 Task: Create a task  Integrate a new online platform for online meditation sessions , assign it to team member softage.4@softage.net in the project AutoFlow and update the status of the task to  Off Track , set the priority of the task to Medium
Action: Mouse moved to (71, 50)
Screenshot: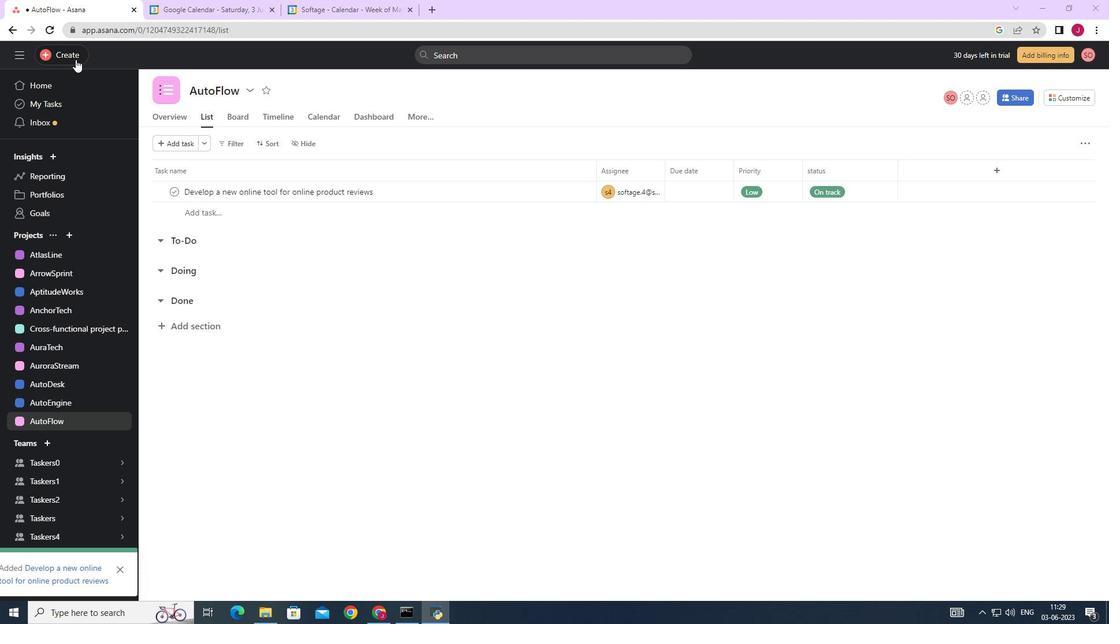 
Action: Mouse pressed left at (71, 50)
Screenshot: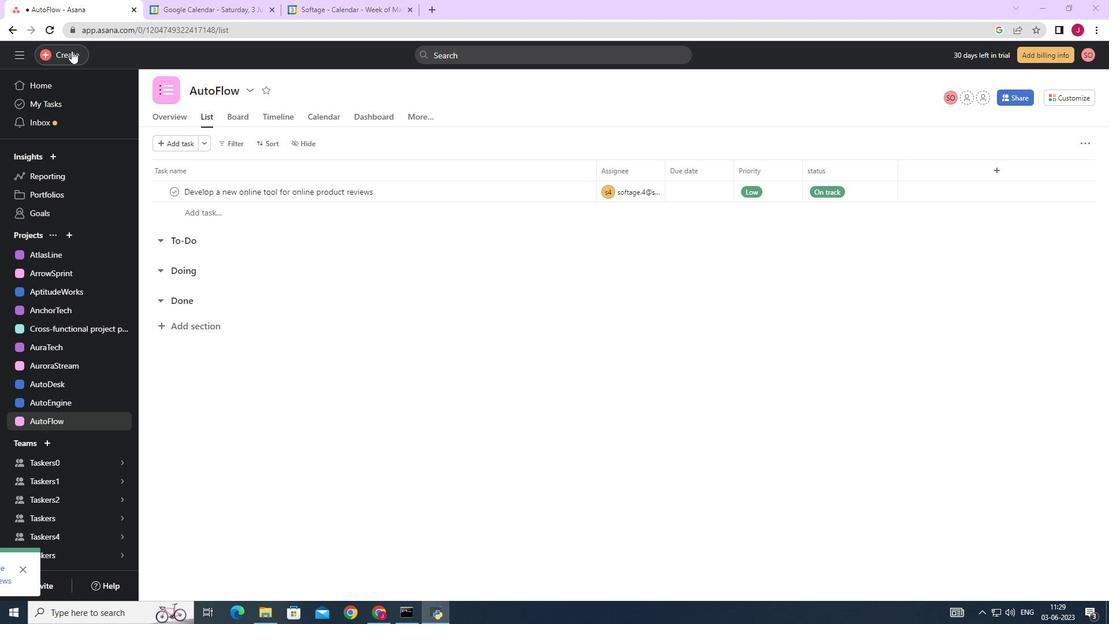 
Action: Mouse moved to (145, 57)
Screenshot: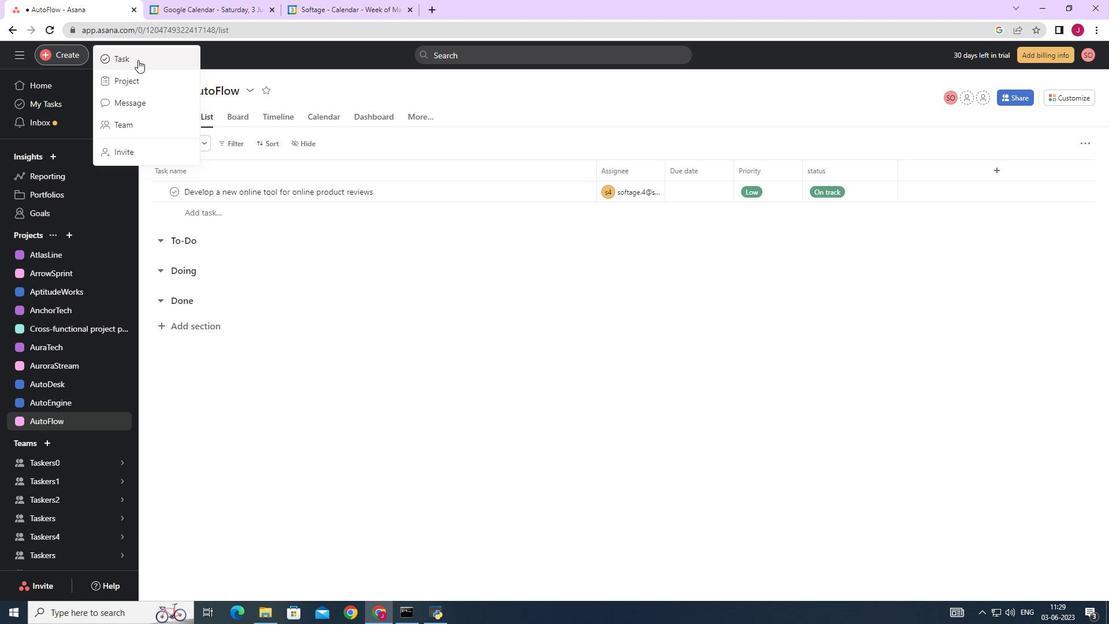 
Action: Mouse pressed left at (145, 57)
Screenshot: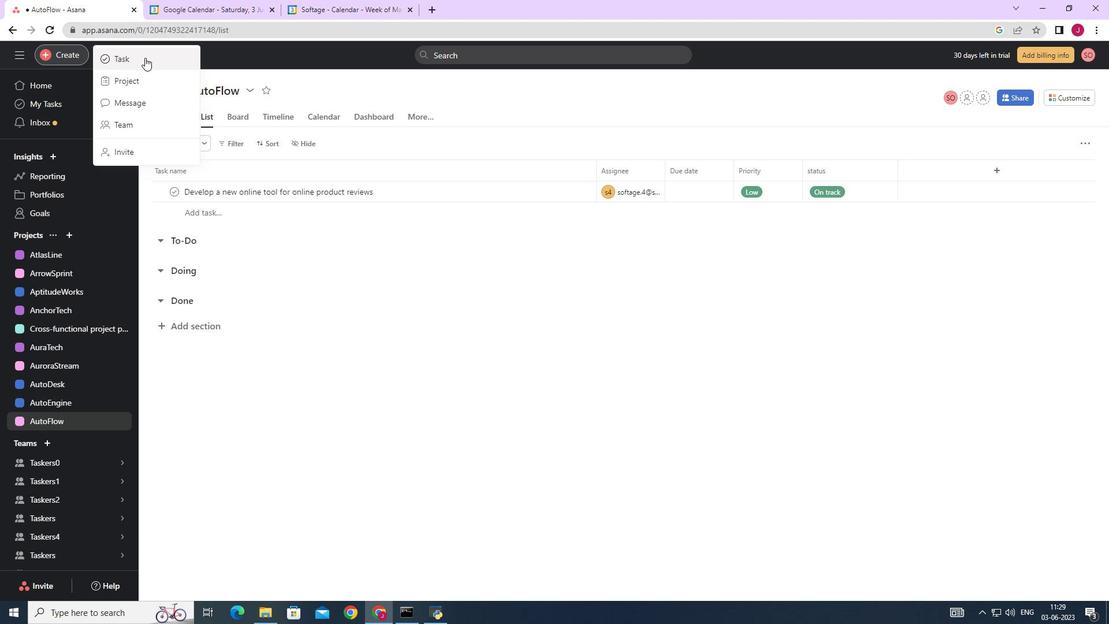 
Action: Mouse moved to (885, 384)
Screenshot: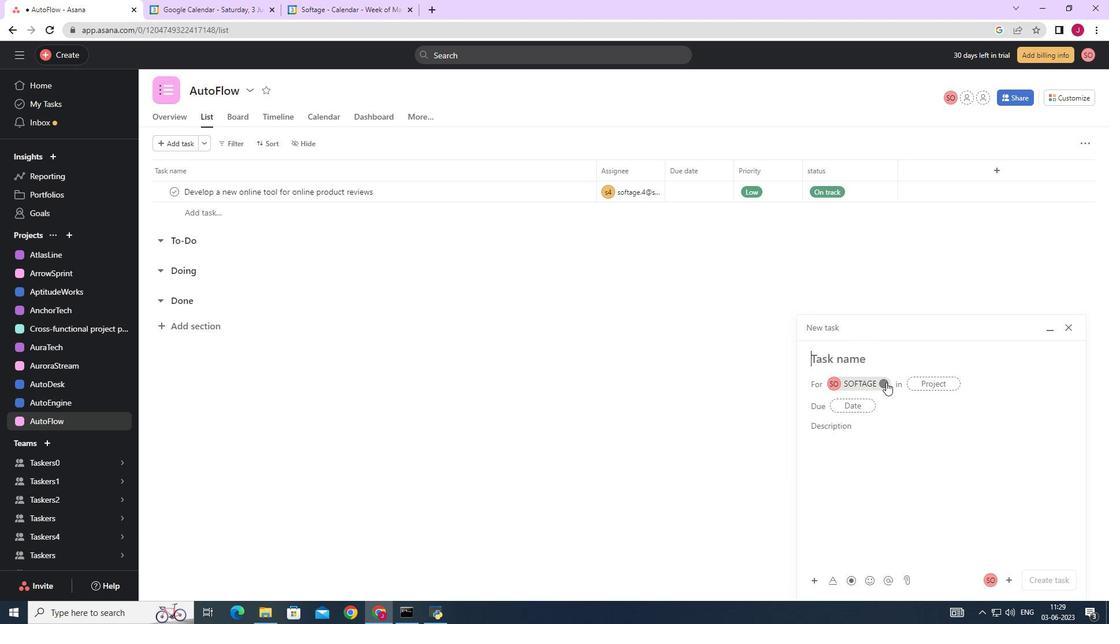 
Action: Mouse pressed left at (885, 384)
Screenshot: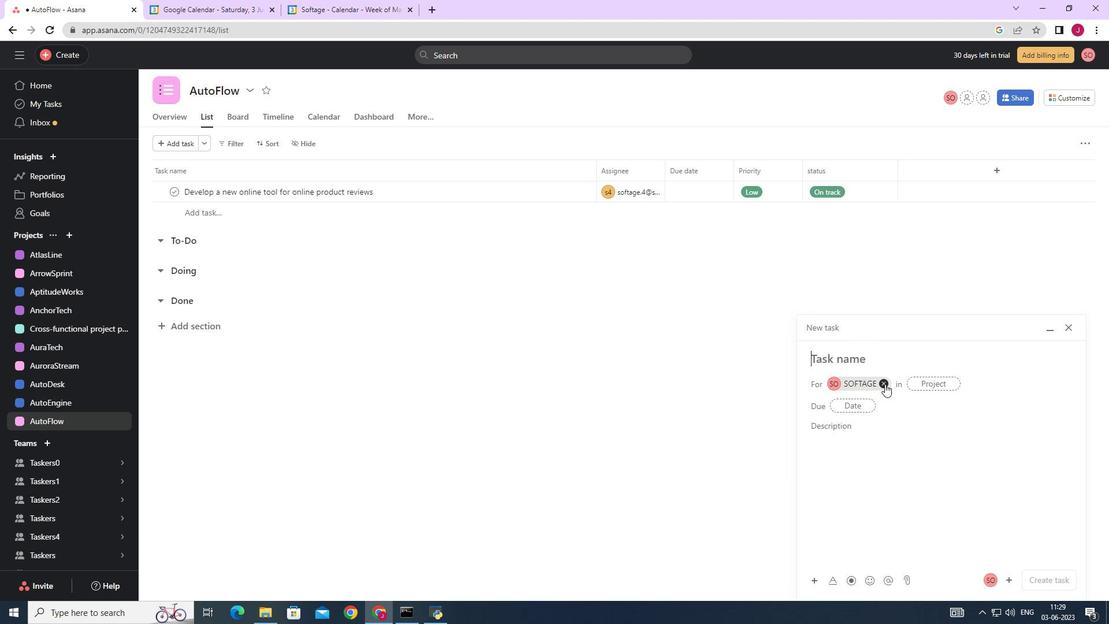 
Action: Mouse moved to (841, 362)
Screenshot: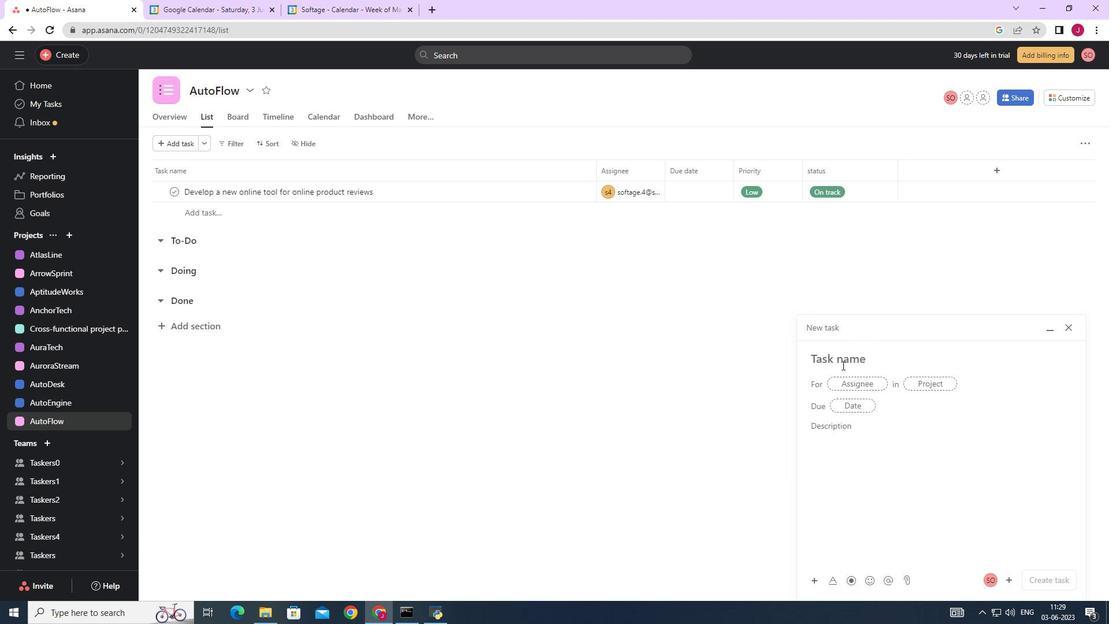 
Action: Mouse pressed left at (841, 362)
Screenshot: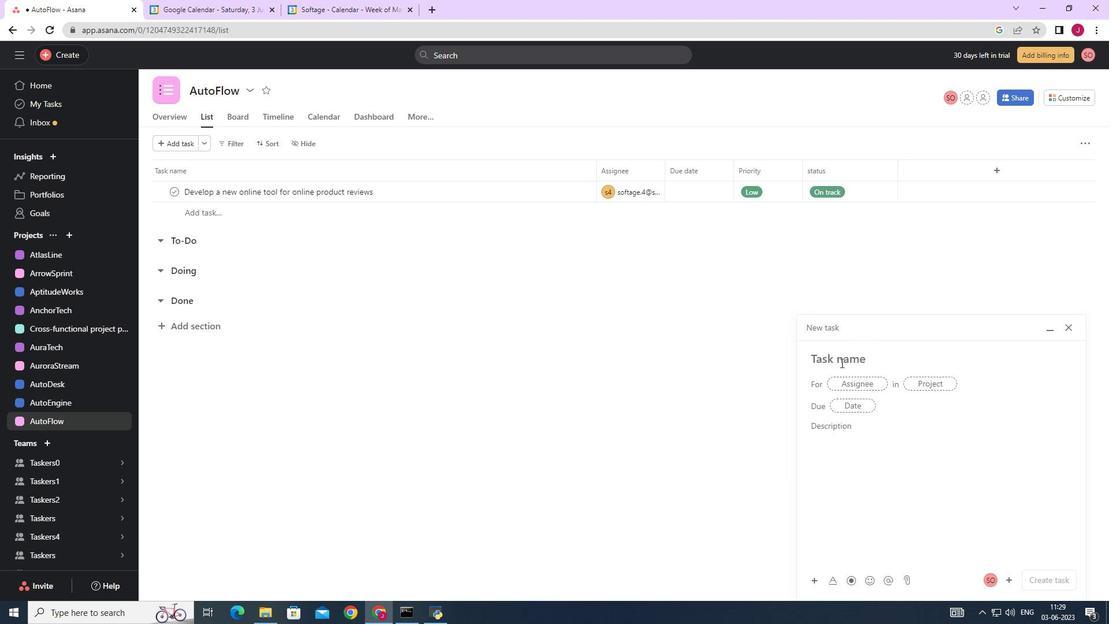 
Action: Key pressed <Key.caps_lock>I<Key.caps_lock>ntegrate<Key.space>a<Key.space>new<Key.space>online<Key.space>platform<Key.space>for<Key.space>online<Key.space>meditation<Key.space>sessions
Screenshot: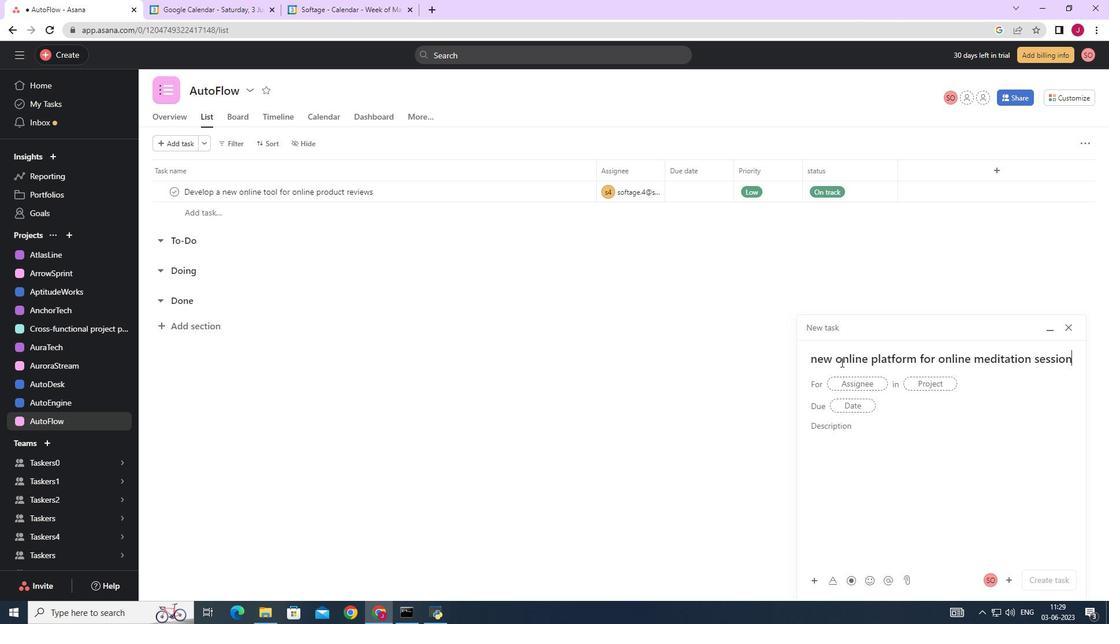 
Action: Mouse moved to (857, 384)
Screenshot: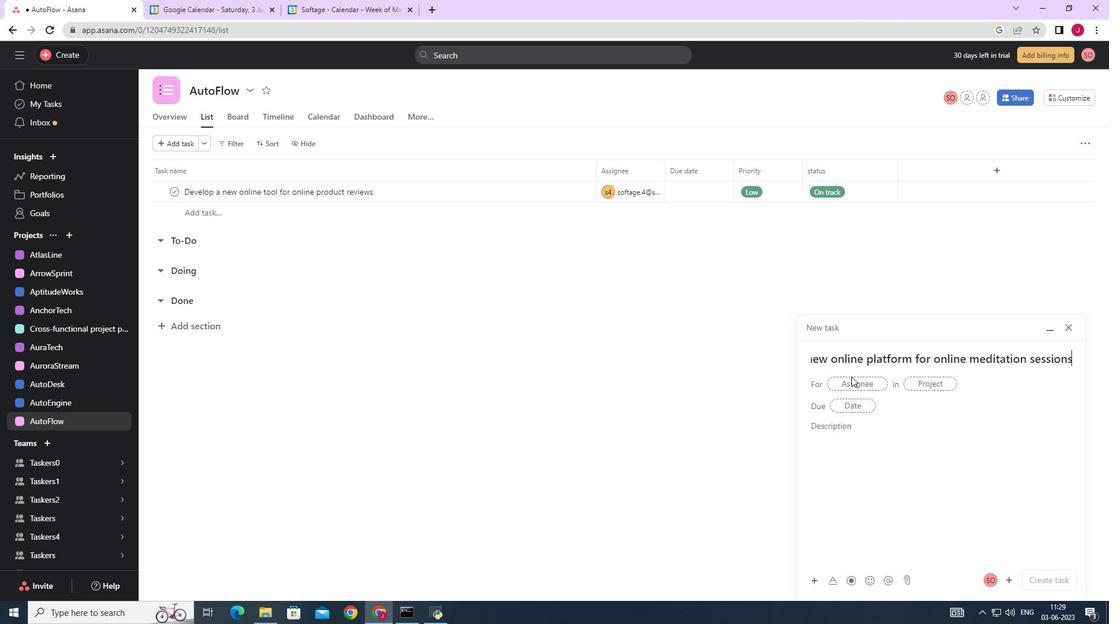 
Action: Mouse pressed left at (857, 384)
Screenshot: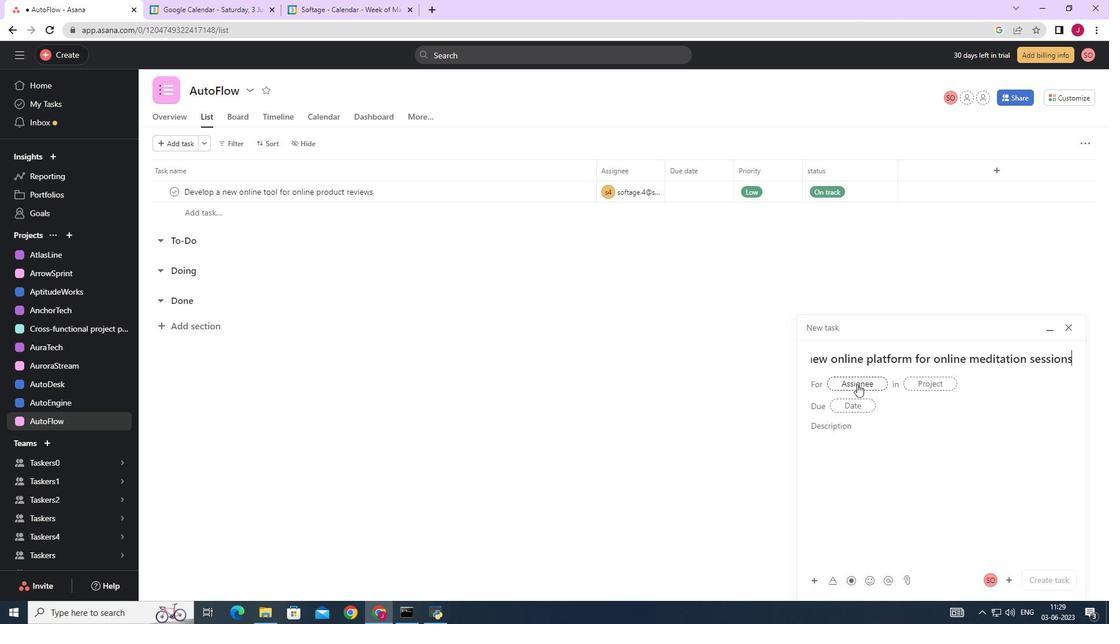 
Action: Key pressed softage.4
Screenshot: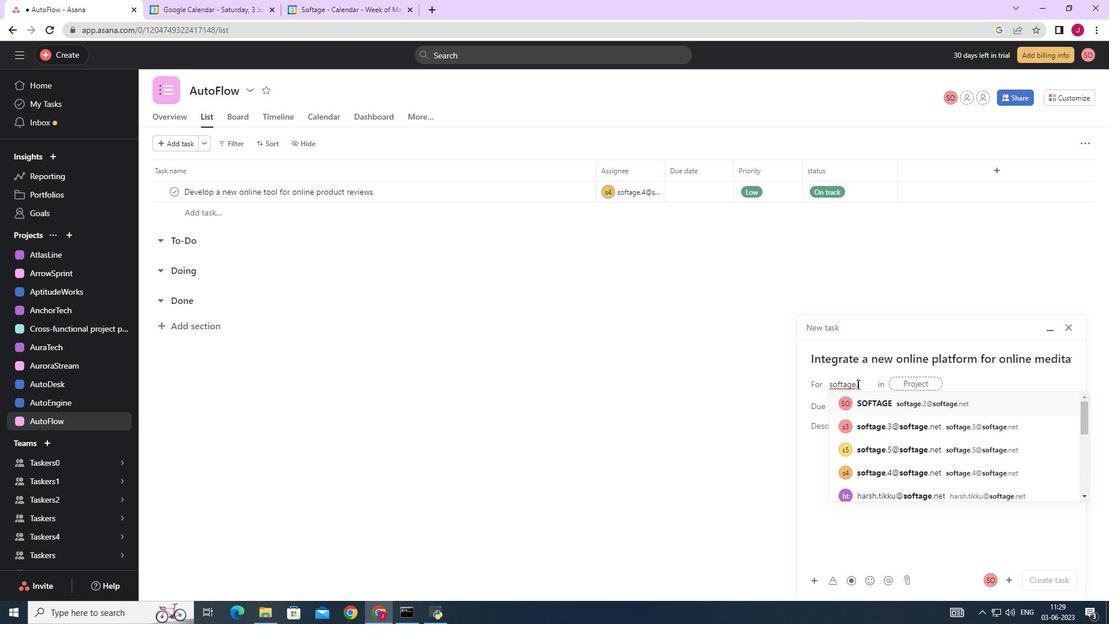 
Action: Mouse moved to (914, 402)
Screenshot: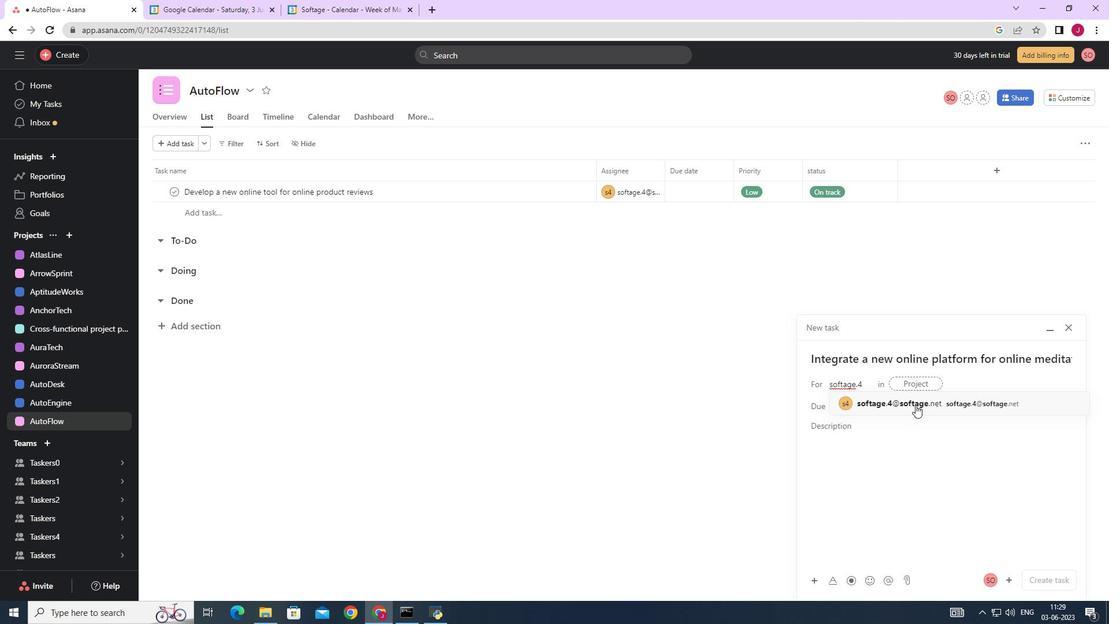 
Action: Mouse pressed left at (914, 402)
Screenshot: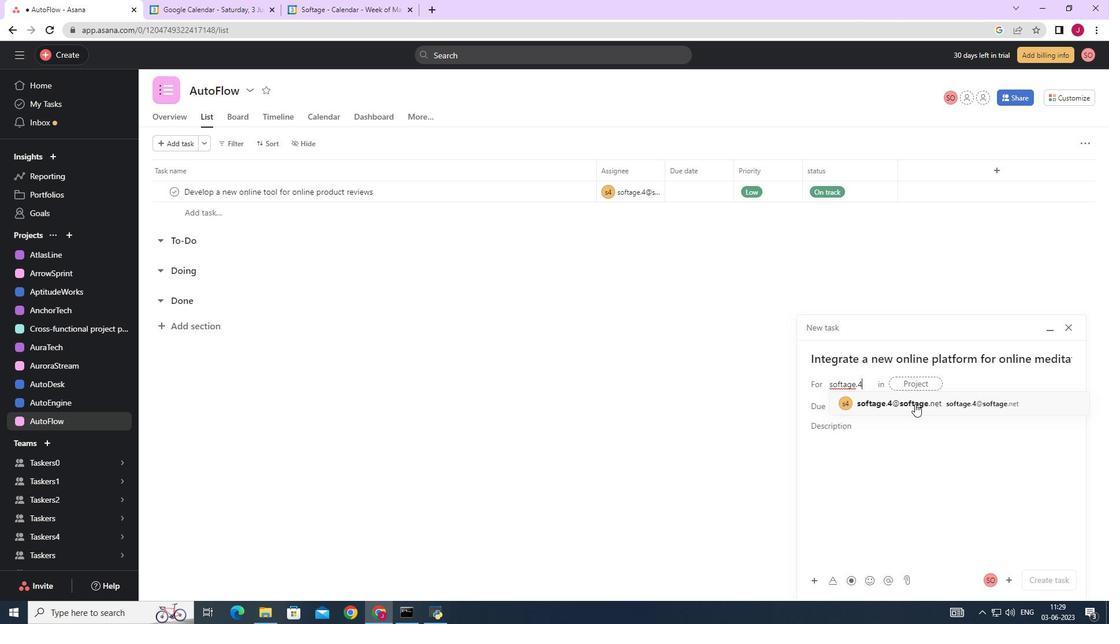 
Action: Mouse moved to (745, 400)
Screenshot: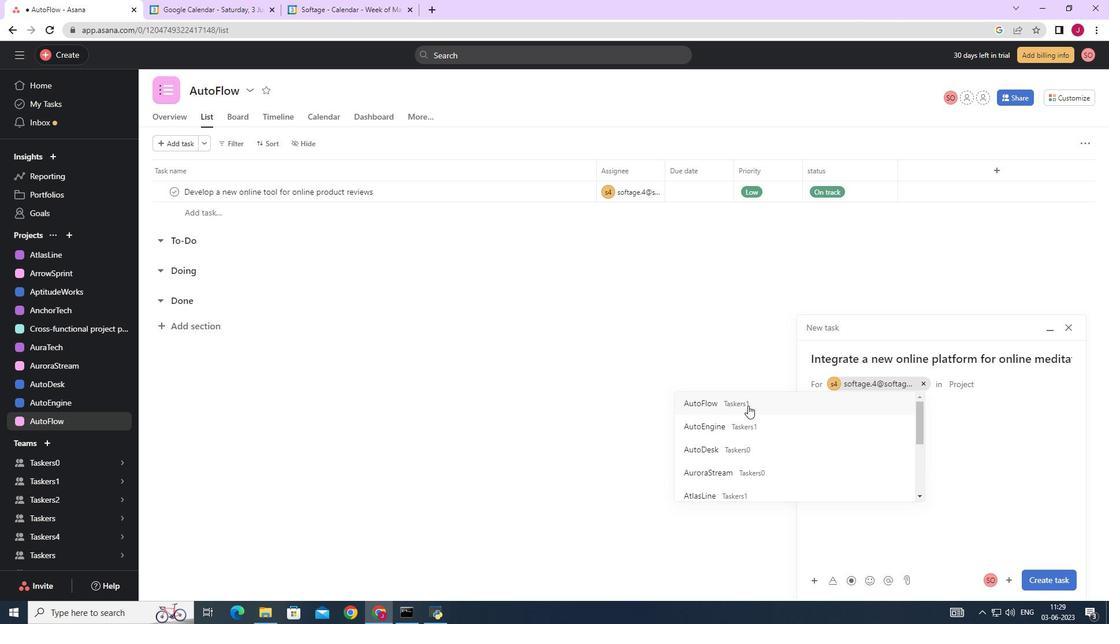 
Action: Mouse pressed left at (745, 400)
Screenshot: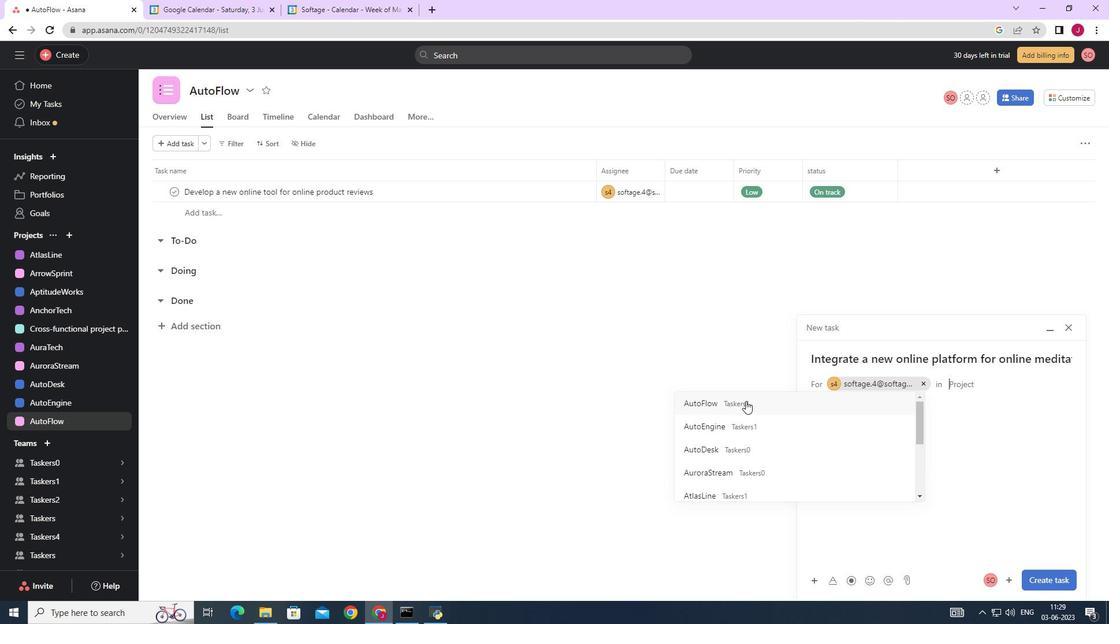 
Action: Mouse moved to (866, 430)
Screenshot: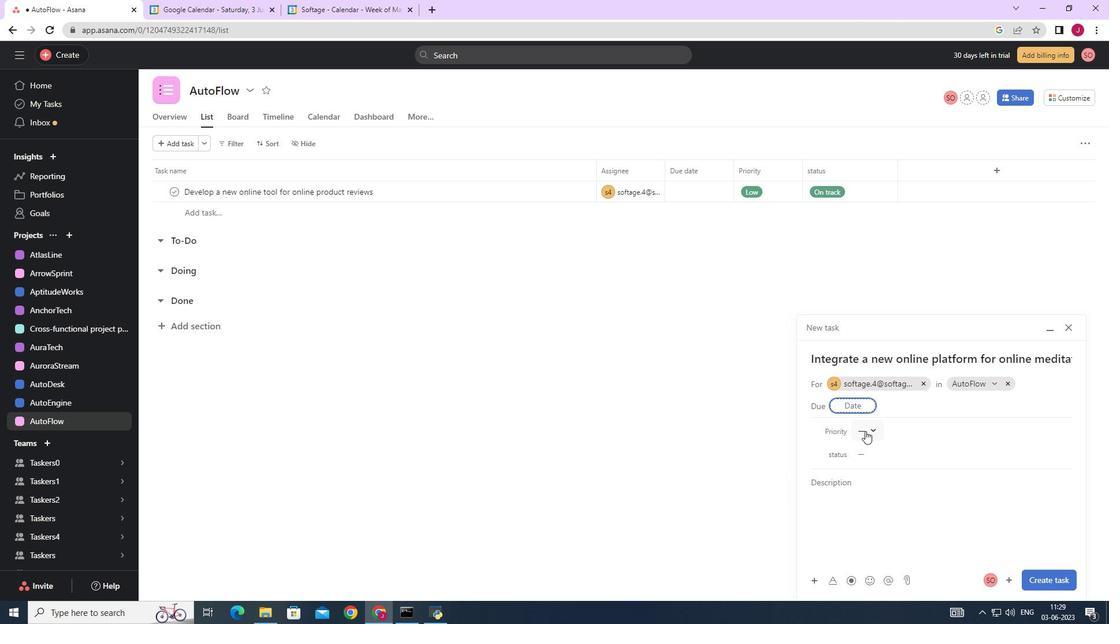 
Action: Mouse pressed left at (866, 430)
Screenshot: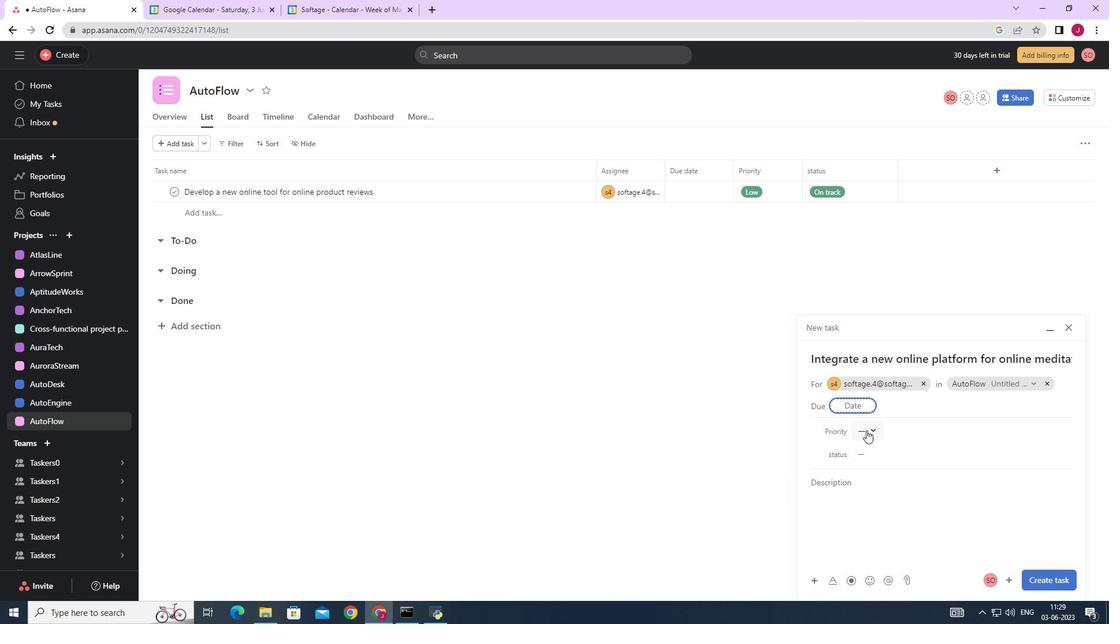 
Action: Mouse moved to (887, 490)
Screenshot: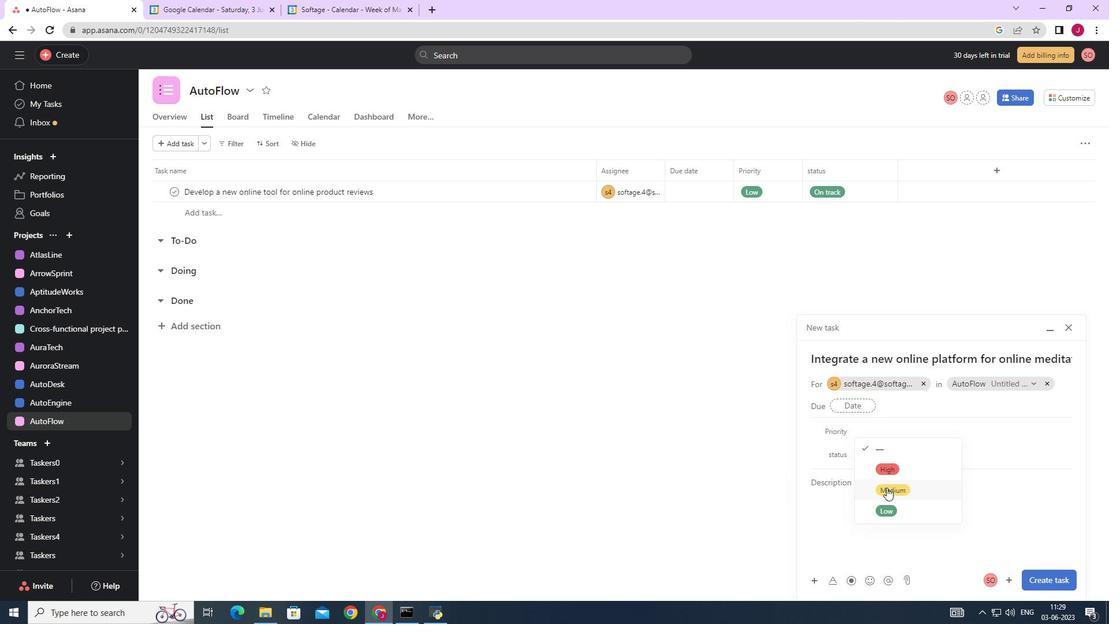 
Action: Mouse pressed left at (887, 490)
Screenshot: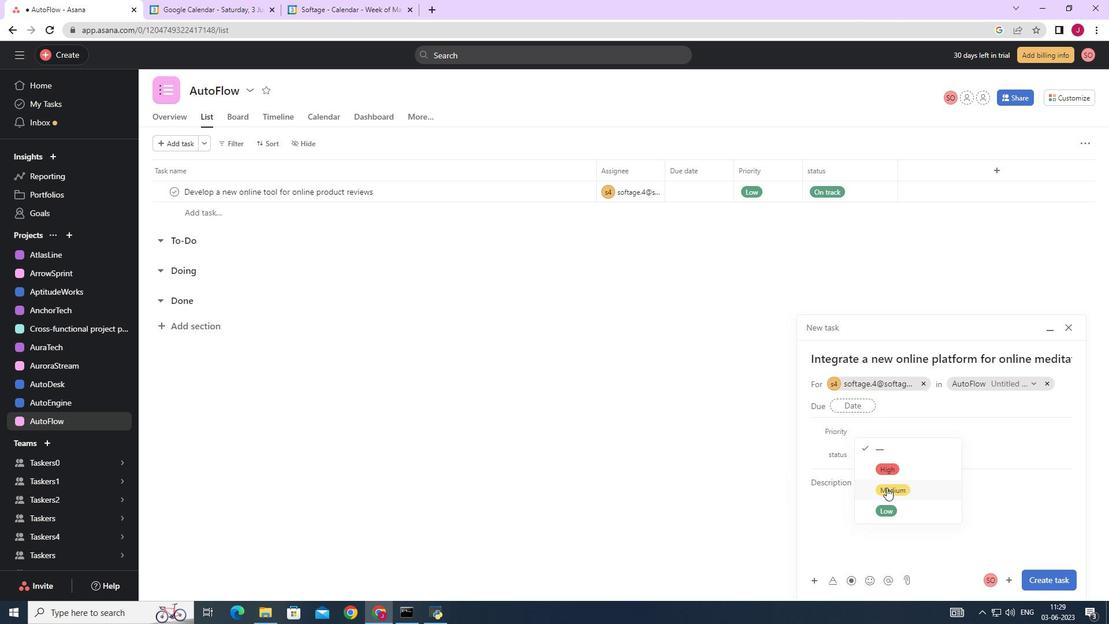 
Action: Mouse moved to (869, 452)
Screenshot: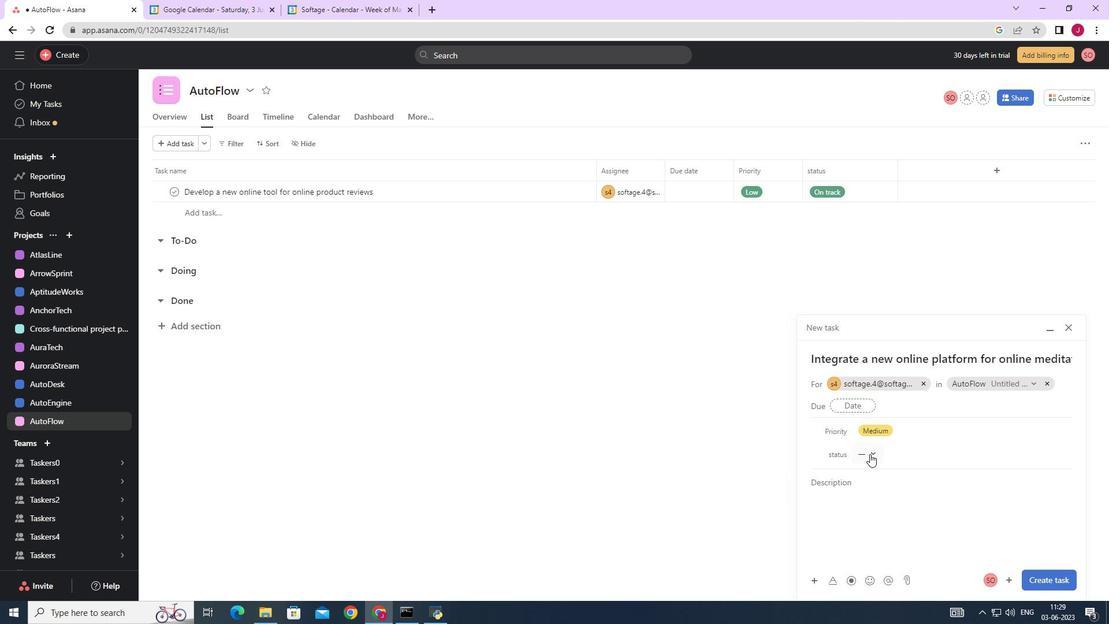 
Action: Mouse pressed left at (869, 452)
Screenshot: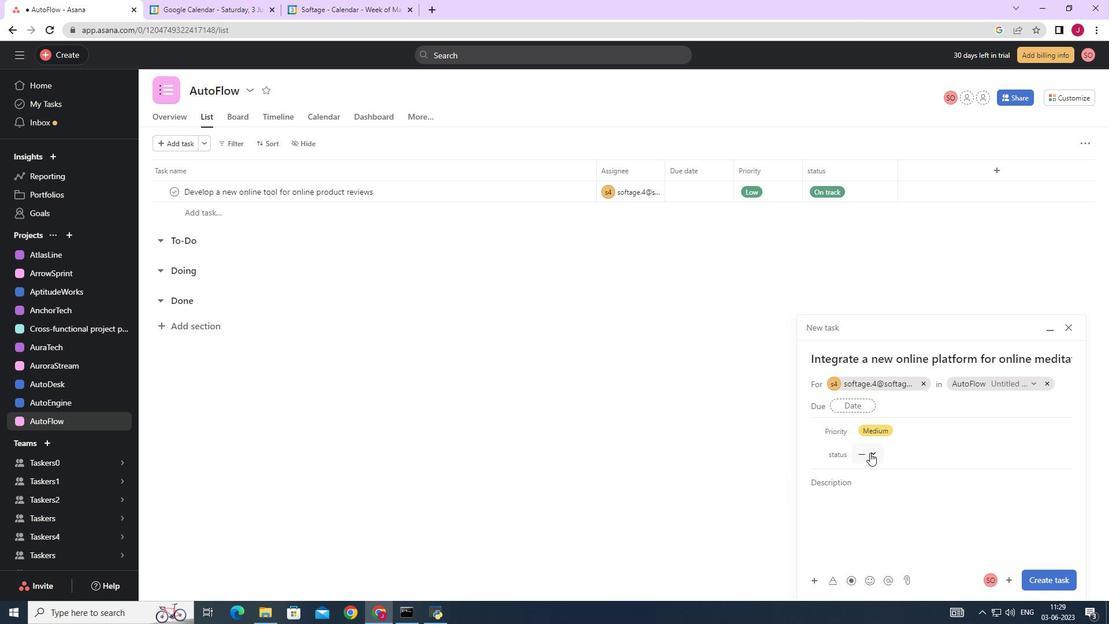 
Action: Mouse moved to (896, 509)
Screenshot: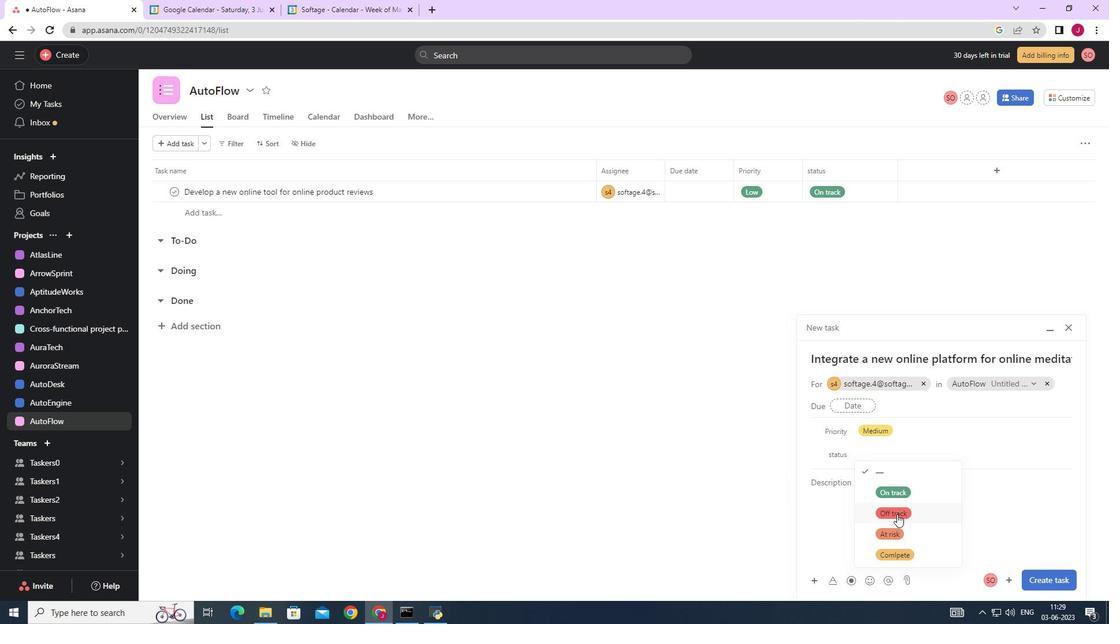 
Action: Mouse pressed left at (896, 509)
Screenshot: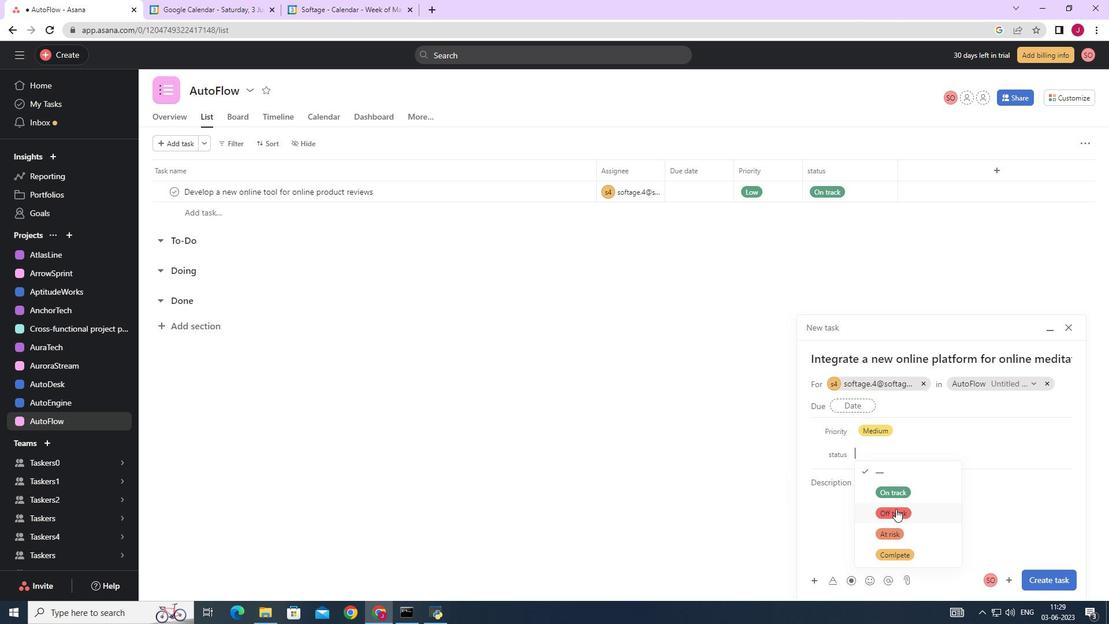 
Action: Mouse moved to (1042, 581)
Screenshot: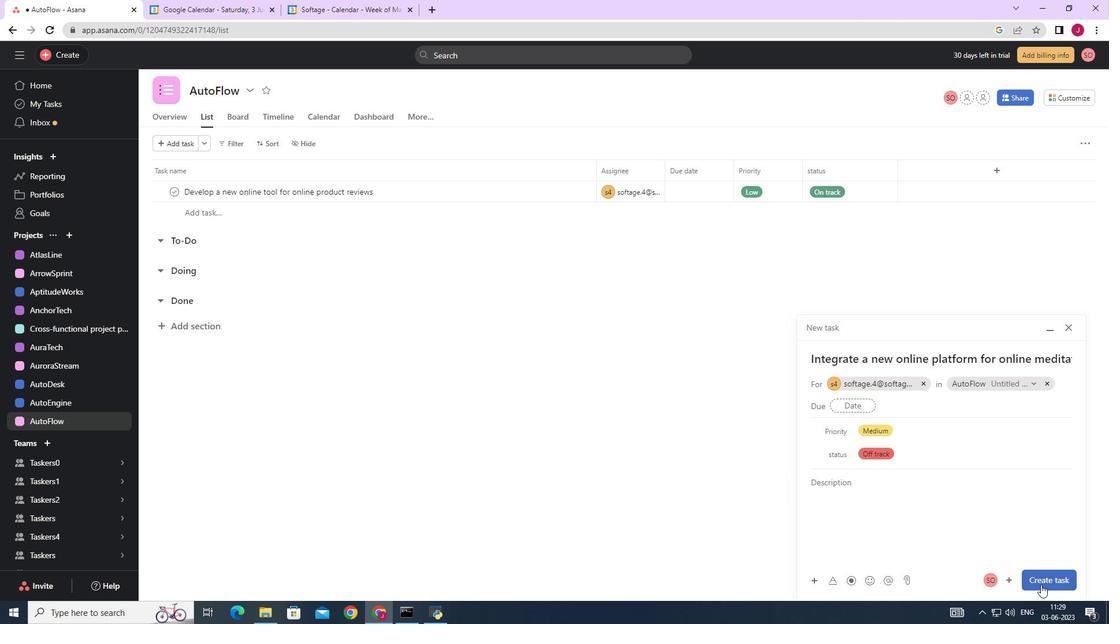 
Action: Mouse pressed left at (1042, 581)
Screenshot: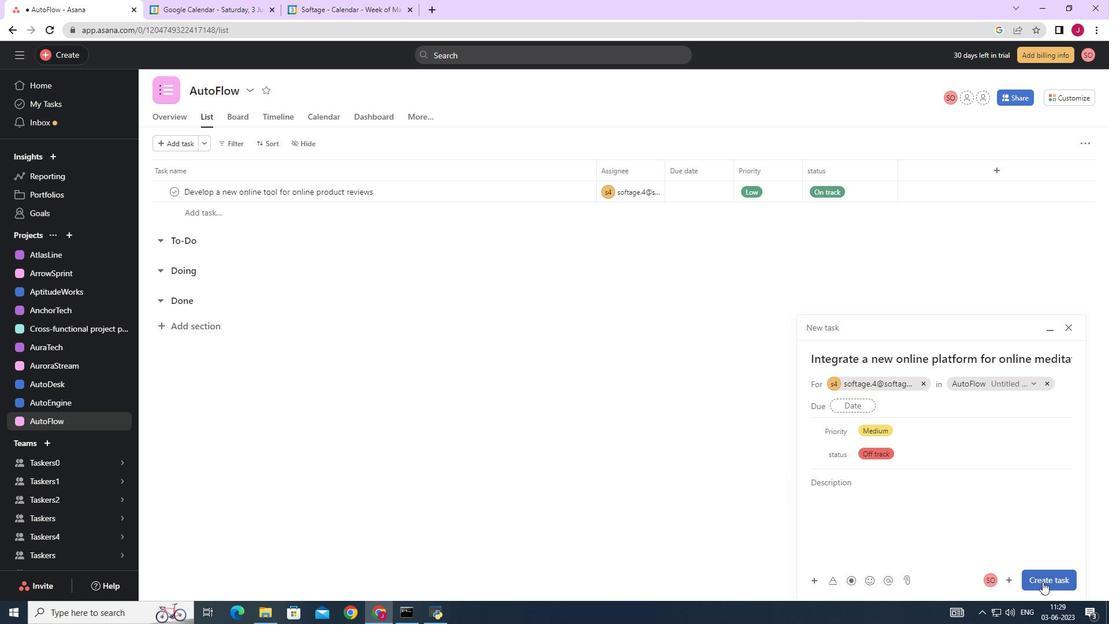 
Action: Mouse moved to (1029, 550)
Screenshot: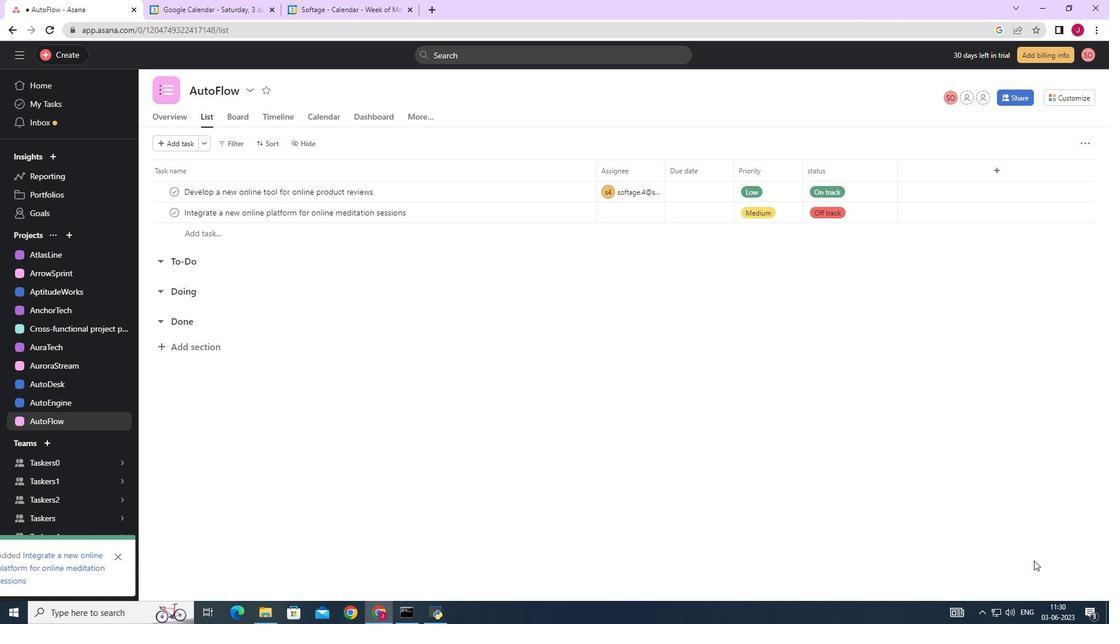 
